 Task: Look for products in the category "Nutritional Oils" from Now only.
Action: Mouse moved to (259, 122)
Screenshot: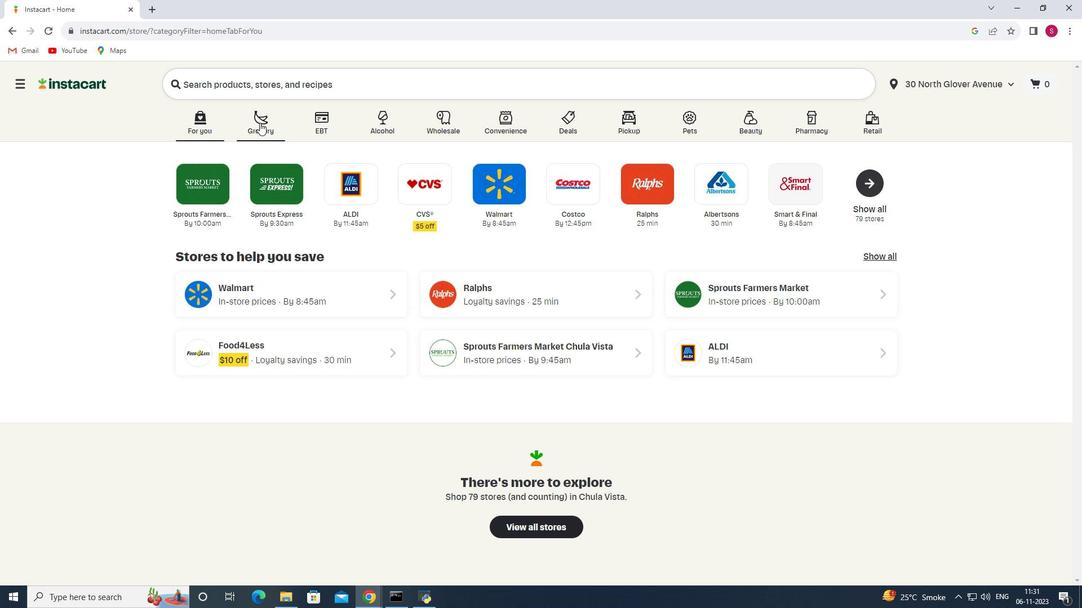 
Action: Mouse pressed left at (259, 122)
Screenshot: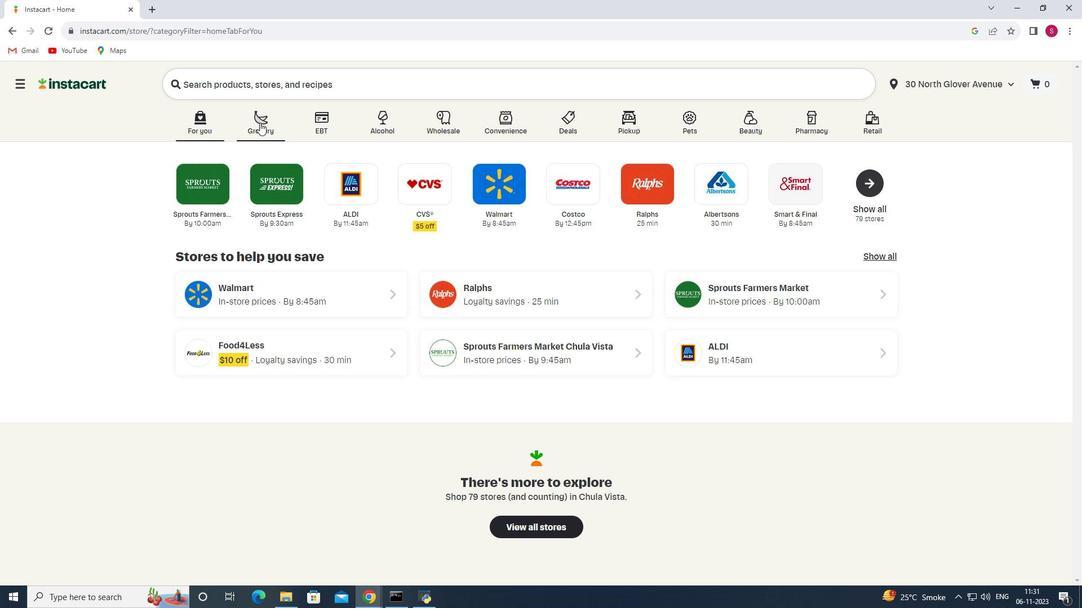 
Action: Mouse moved to (245, 323)
Screenshot: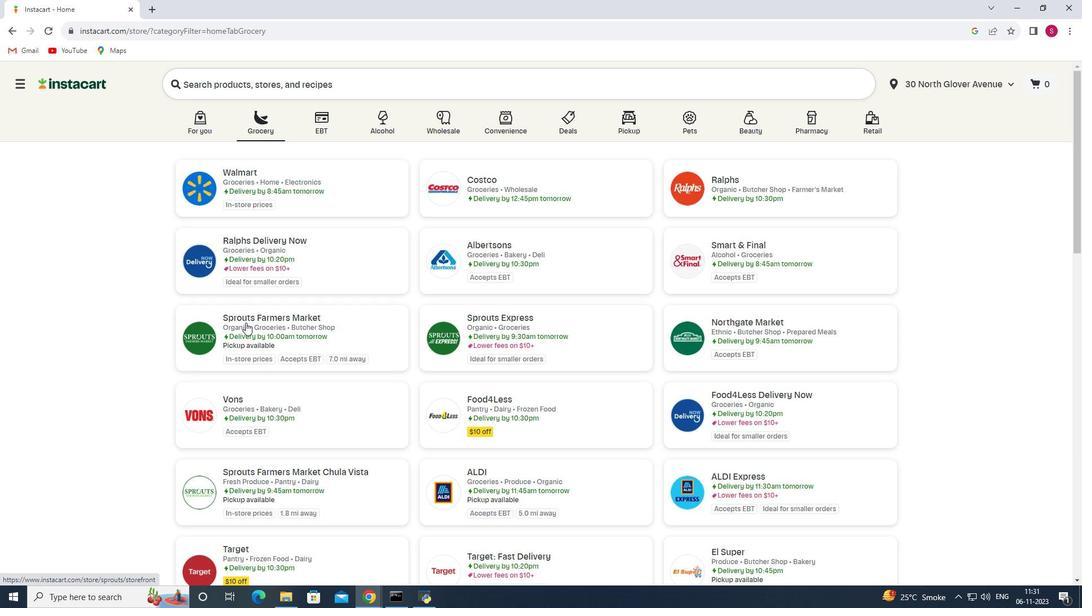 
Action: Mouse pressed left at (245, 323)
Screenshot: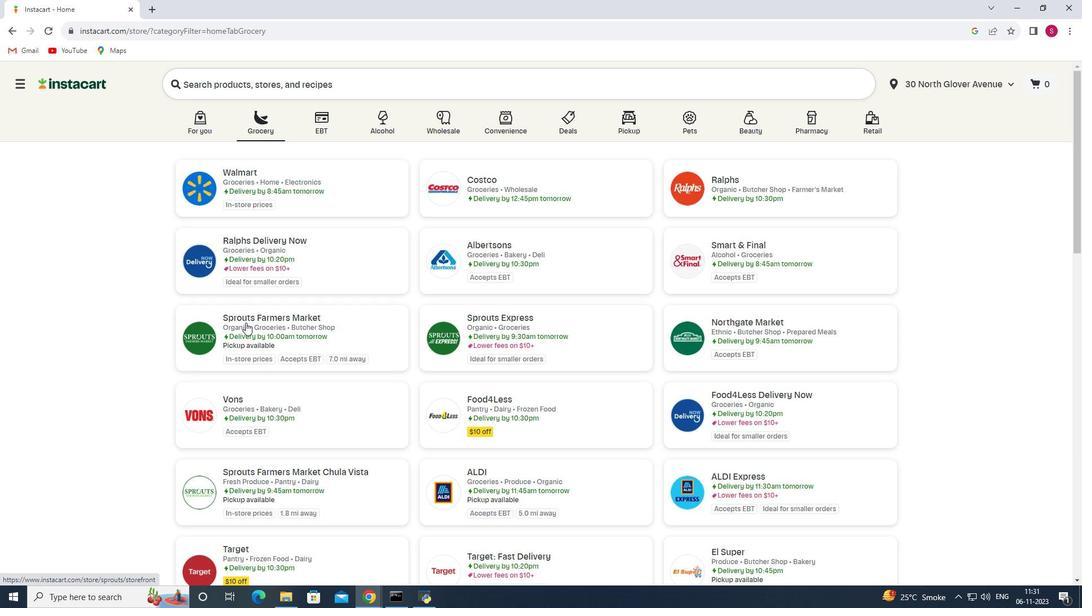 
Action: Mouse moved to (50, 422)
Screenshot: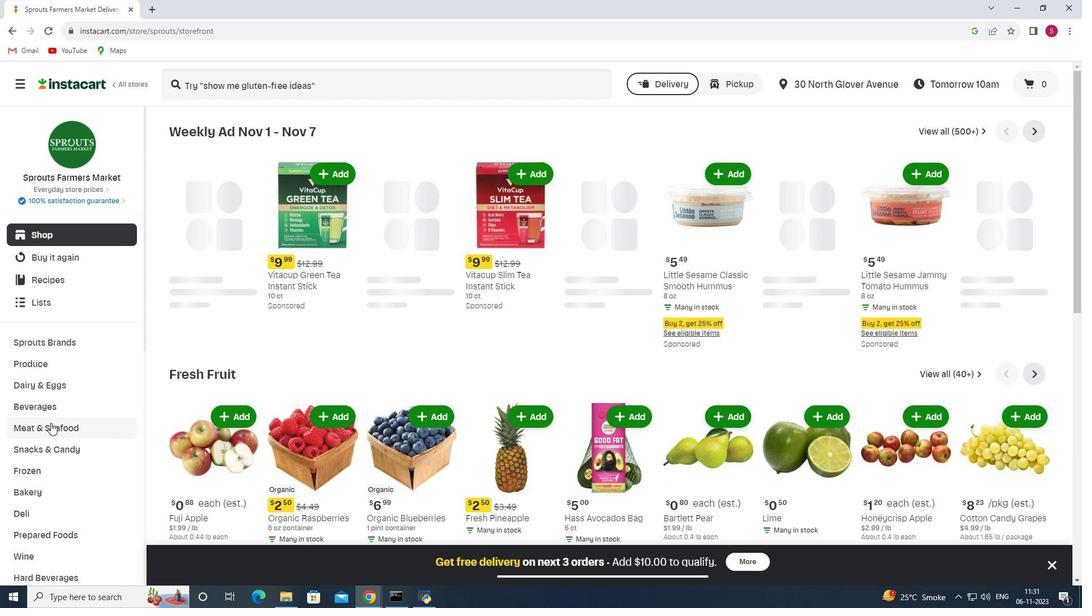 
Action: Mouse scrolled (50, 422) with delta (0, 0)
Screenshot: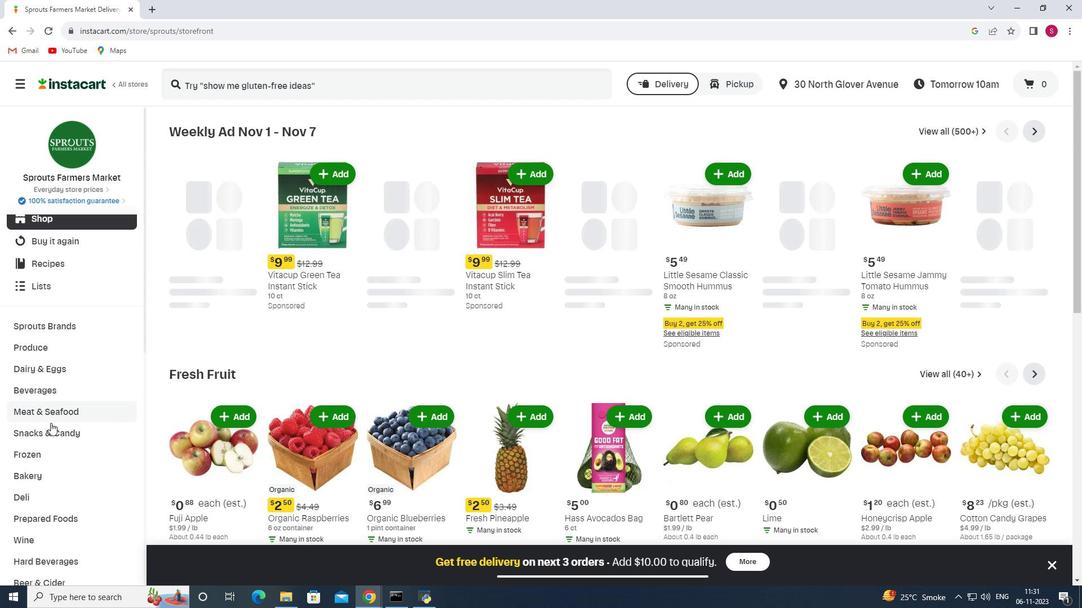 
Action: Mouse moved to (50, 423)
Screenshot: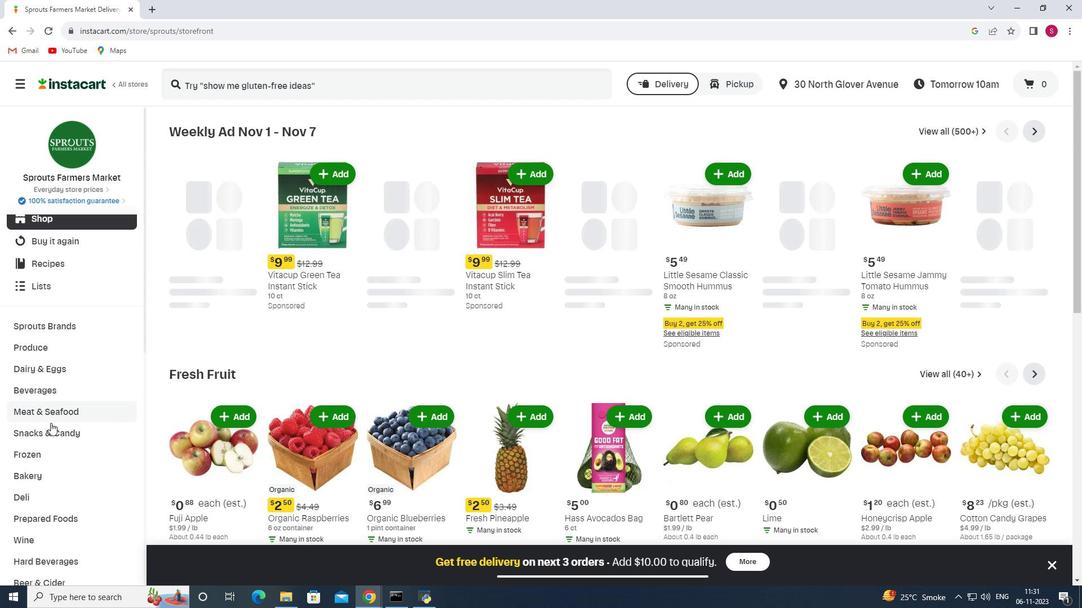
Action: Mouse scrolled (50, 422) with delta (0, 0)
Screenshot: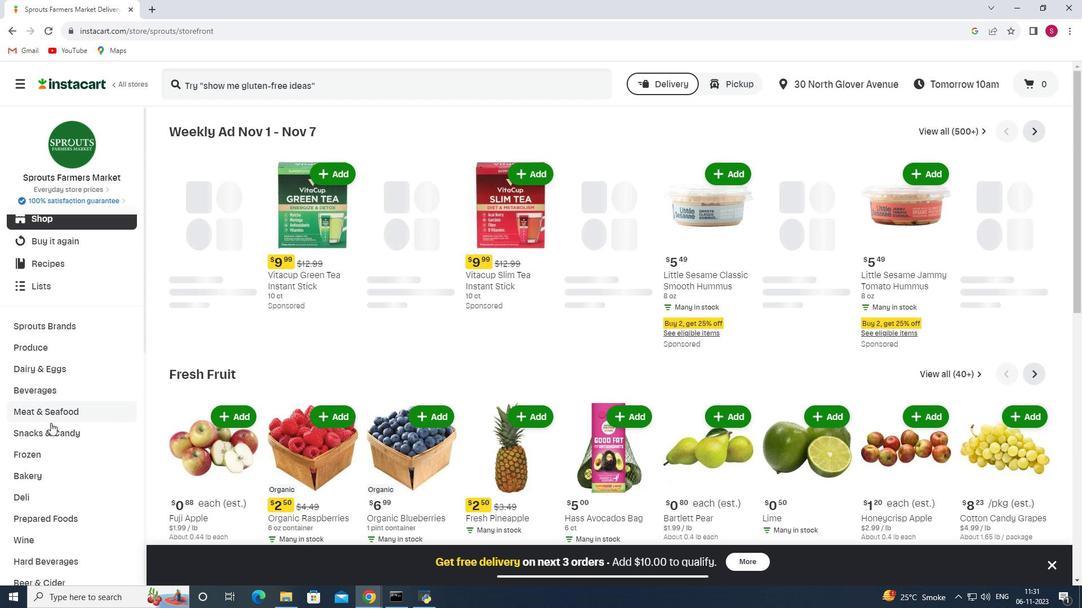 
Action: Mouse scrolled (50, 422) with delta (0, 0)
Screenshot: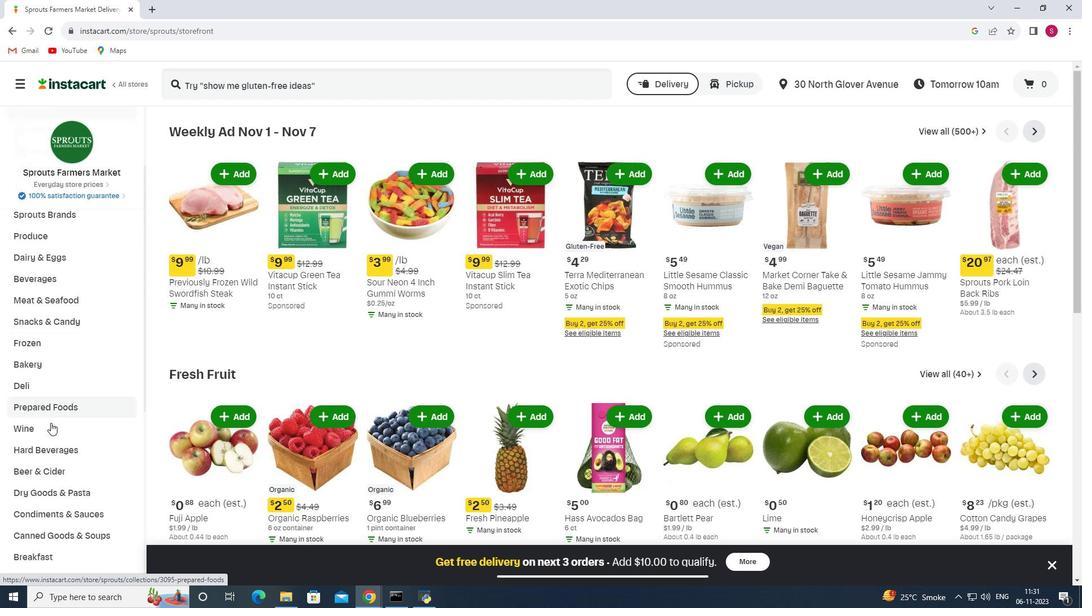 
Action: Mouse scrolled (50, 422) with delta (0, 0)
Screenshot: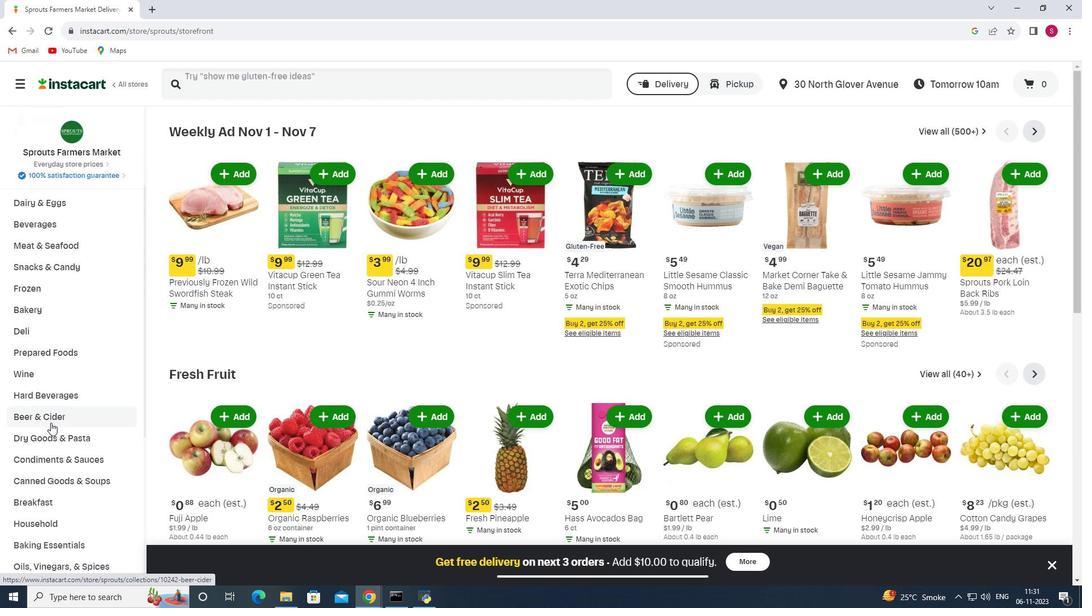 
Action: Mouse scrolled (50, 422) with delta (0, 0)
Screenshot: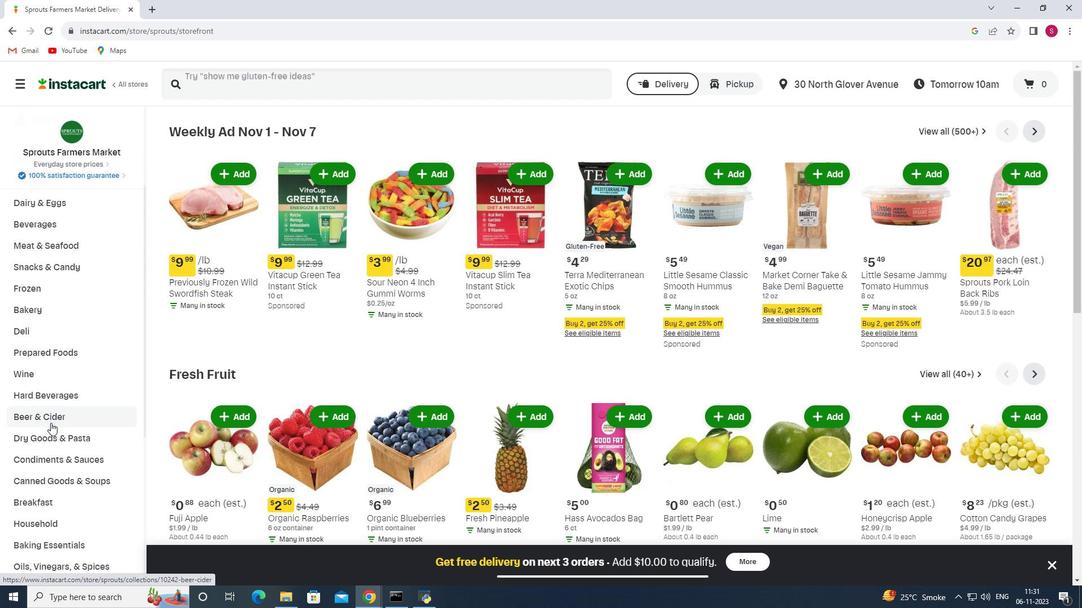 
Action: Mouse scrolled (50, 422) with delta (0, 0)
Screenshot: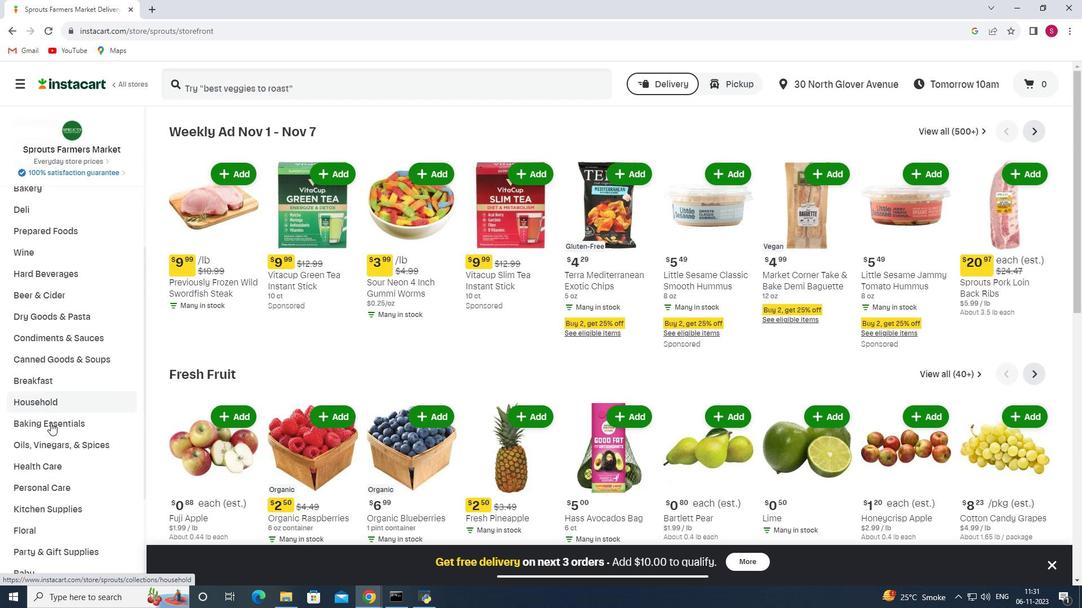
Action: Mouse scrolled (50, 422) with delta (0, 0)
Screenshot: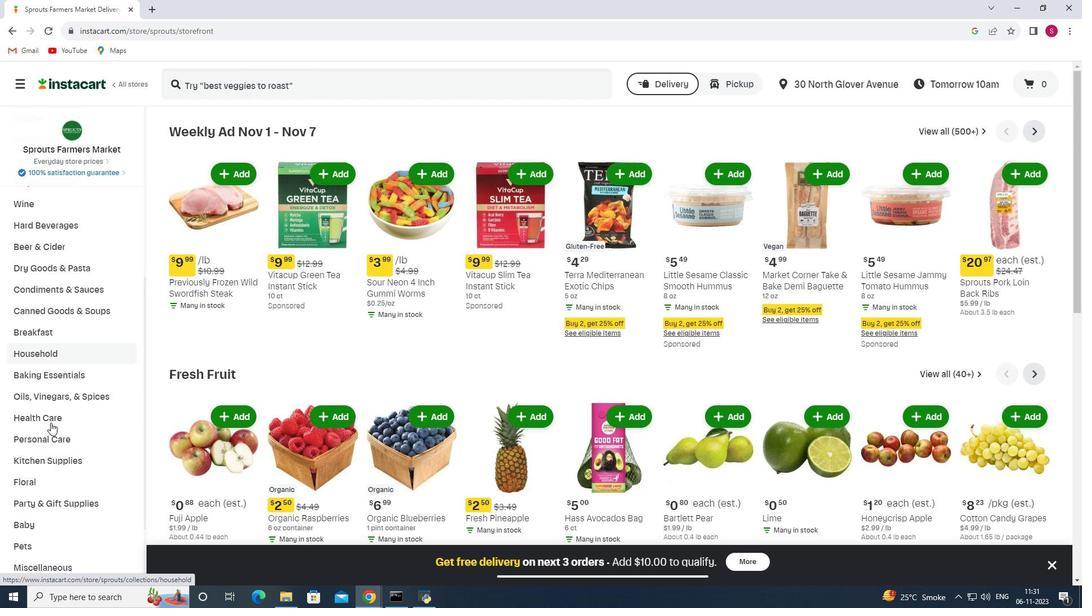
Action: Mouse scrolled (50, 422) with delta (0, 0)
Screenshot: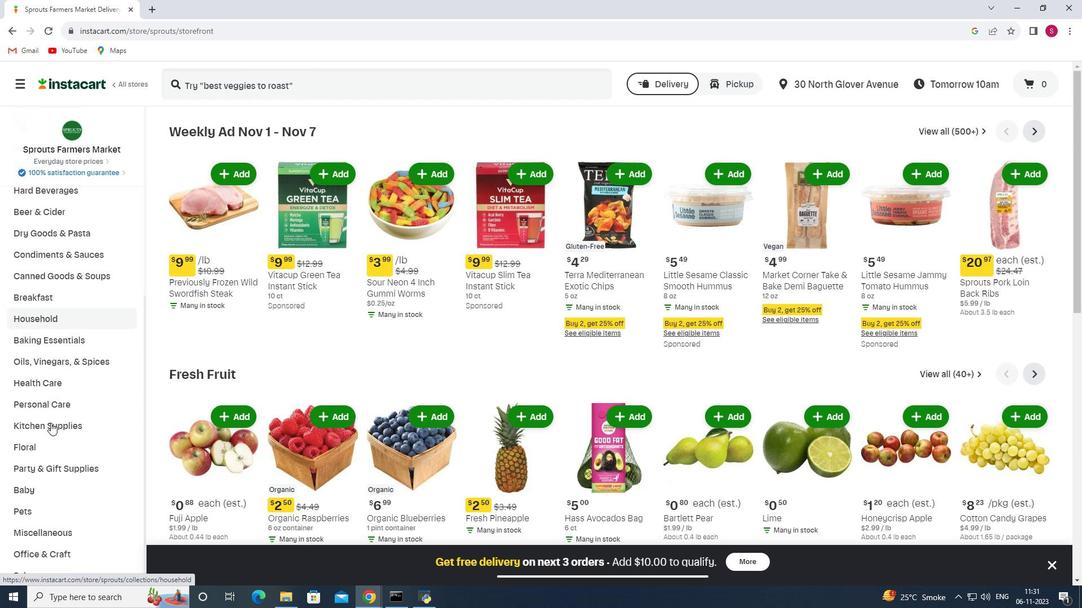 
Action: Mouse scrolled (50, 422) with delta (0, 0)
Screenshot: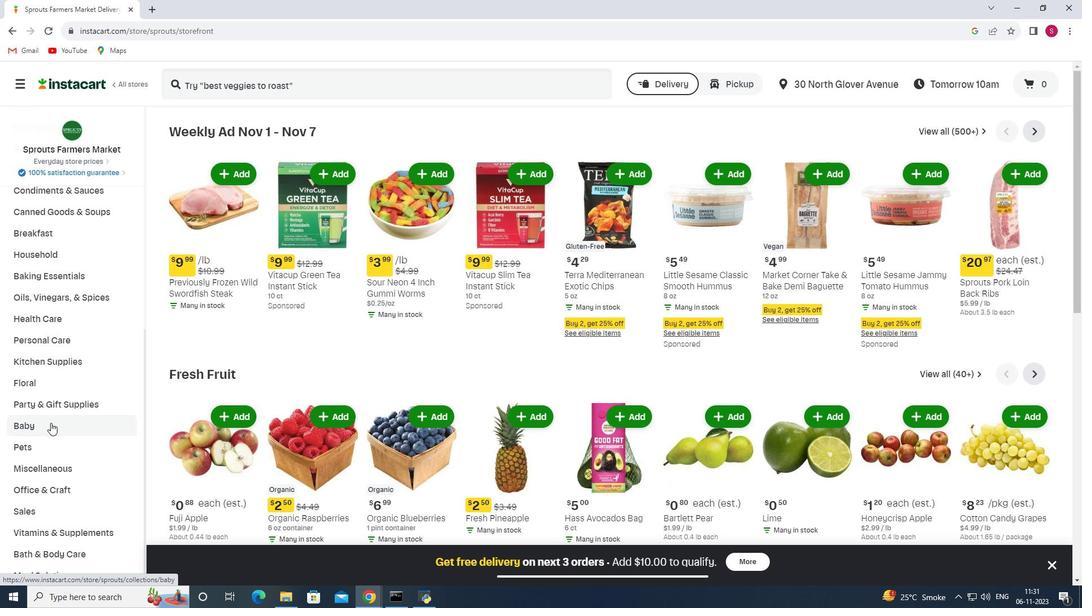 
Action: Mouse scrolled (50, 422) with delta (0, 0)
Screenshot: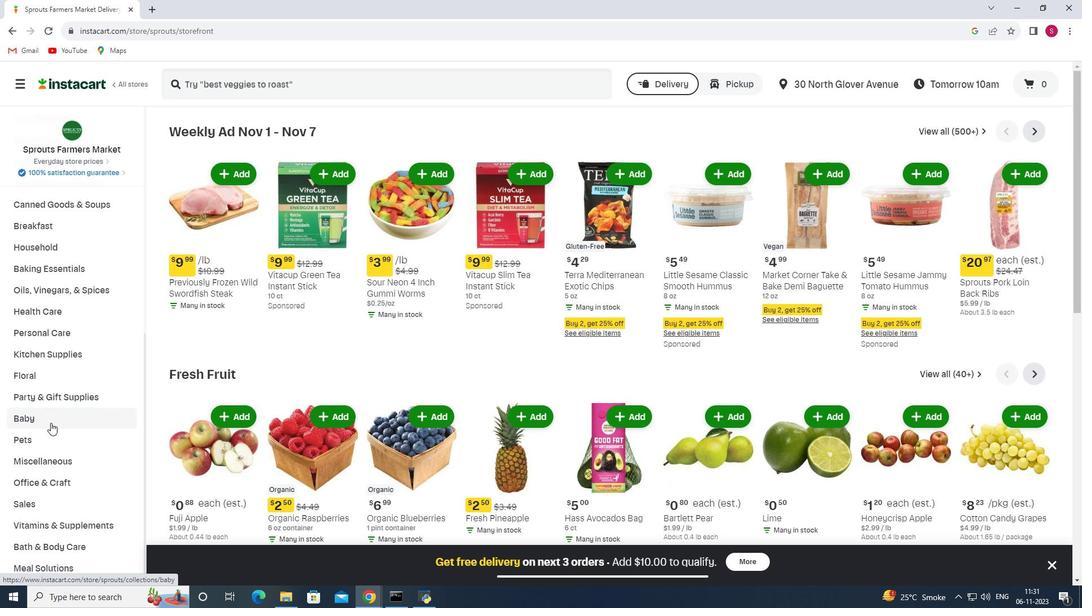 
Action: Mouse scrolled (50, 422) with delta (0, 0)
Screenshot: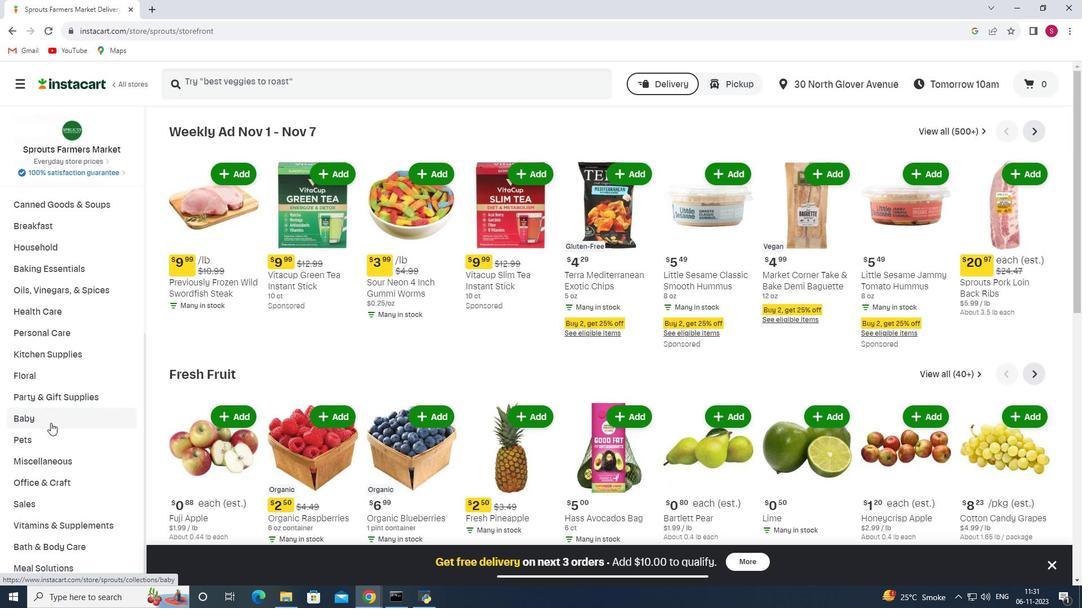 
Action: Mouse moved to (60, 303)
Screenshot: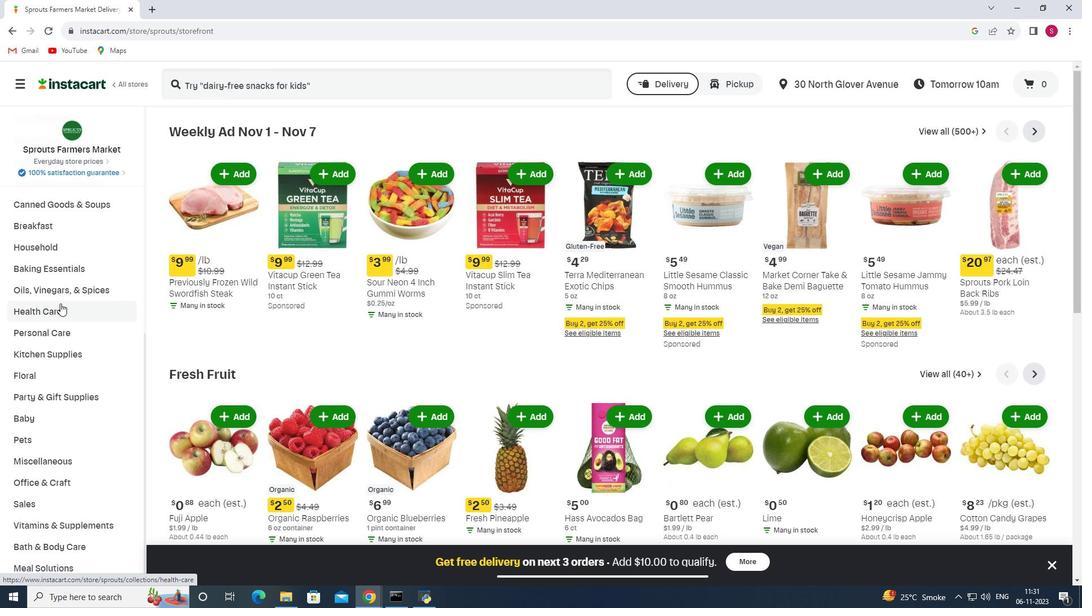 
Action: Mouse pressed left at (60, 303)
Screenshot: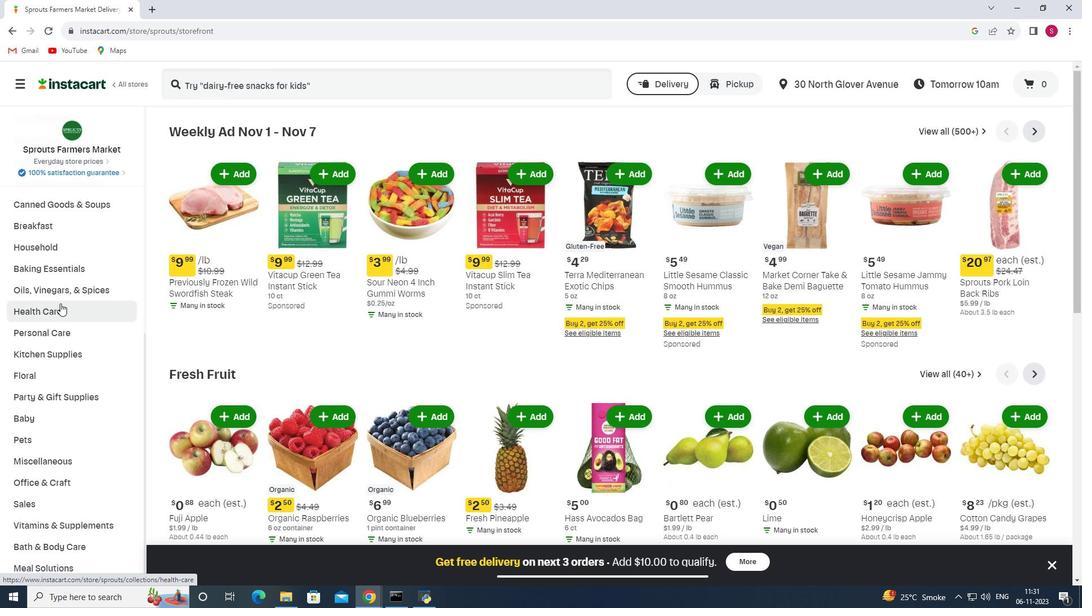 
Action: Mouse moved to (388, 157)
Screenshot: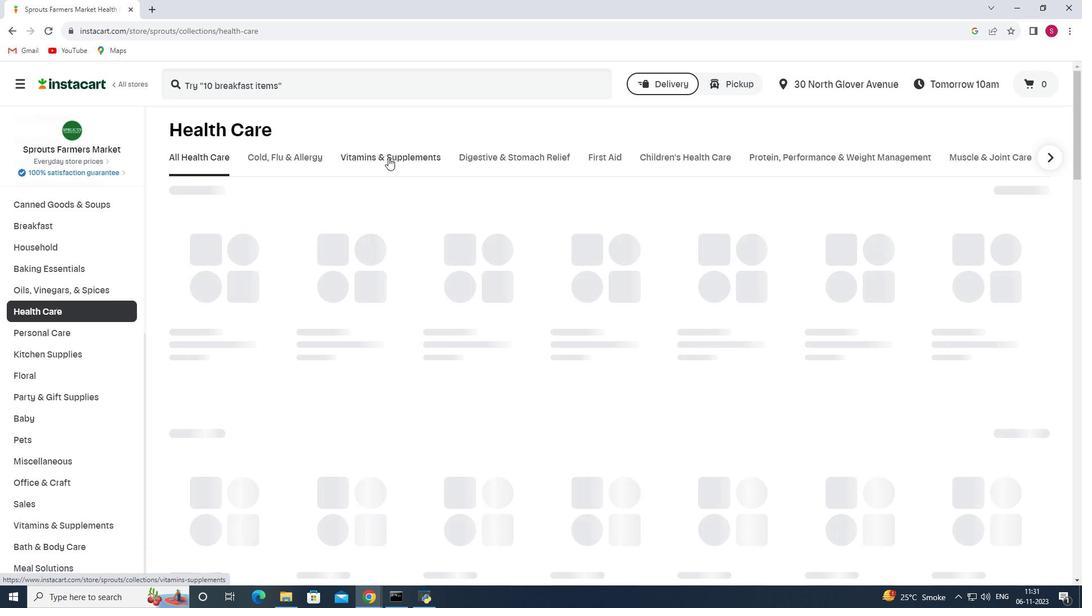 
Action: Mouse pressed left at (388, 157)
Screenshot: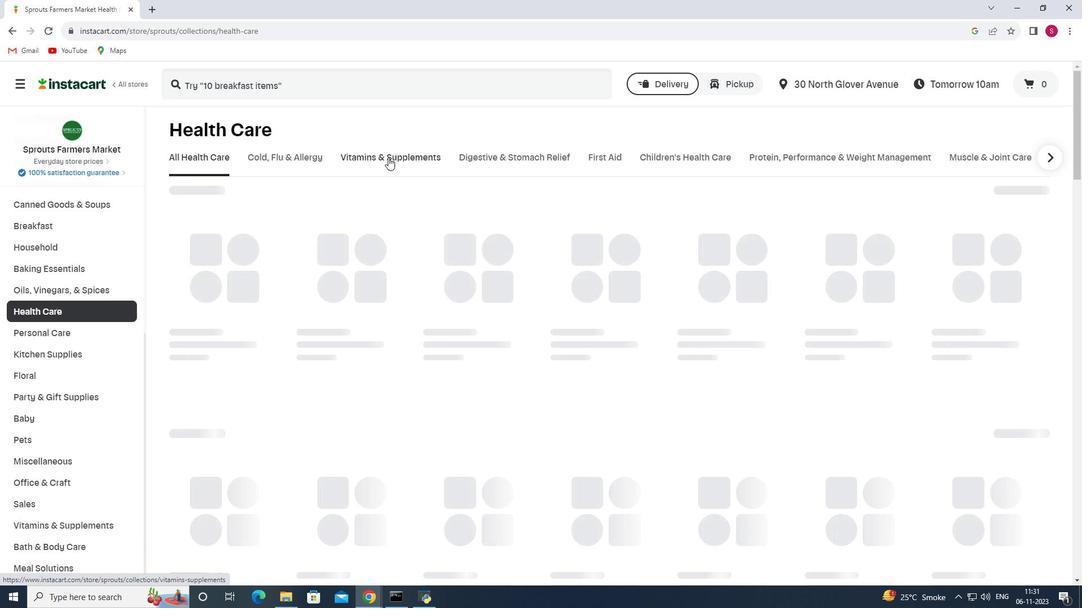 
Action: Mouse moved to (839, 202)
Screenshot: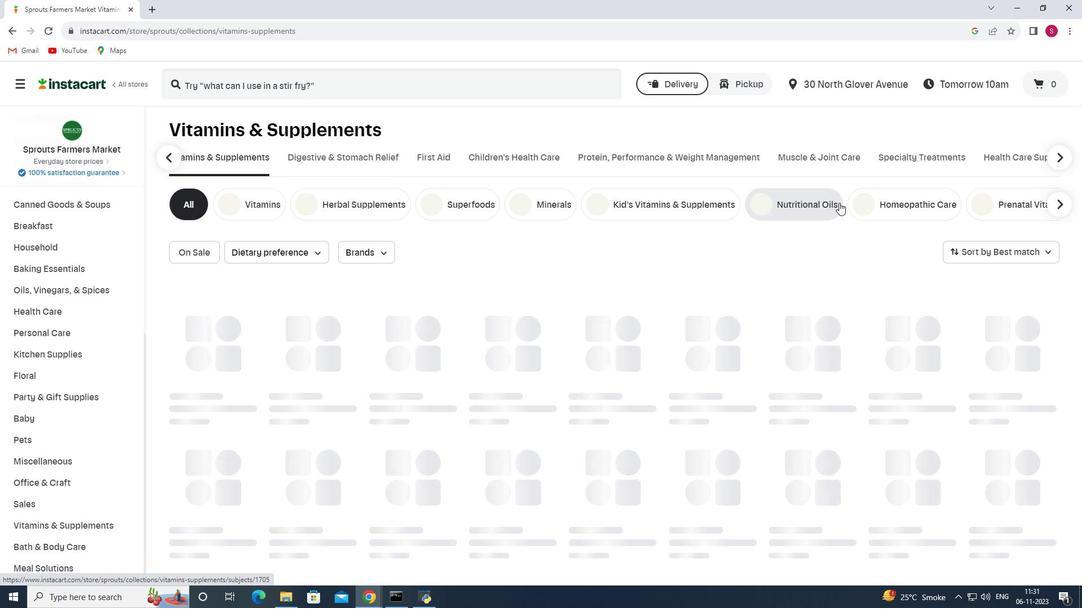 
Action: Mouse pressed left at (839, 202)
Screenshot: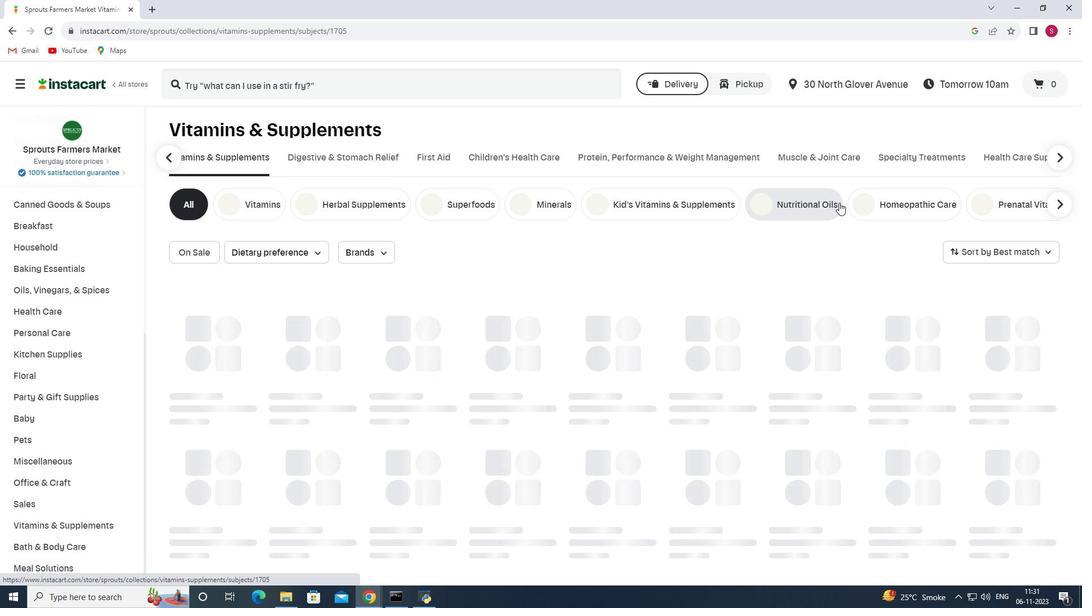 
Action: Mouse moved to (272, 252)
Screenshot: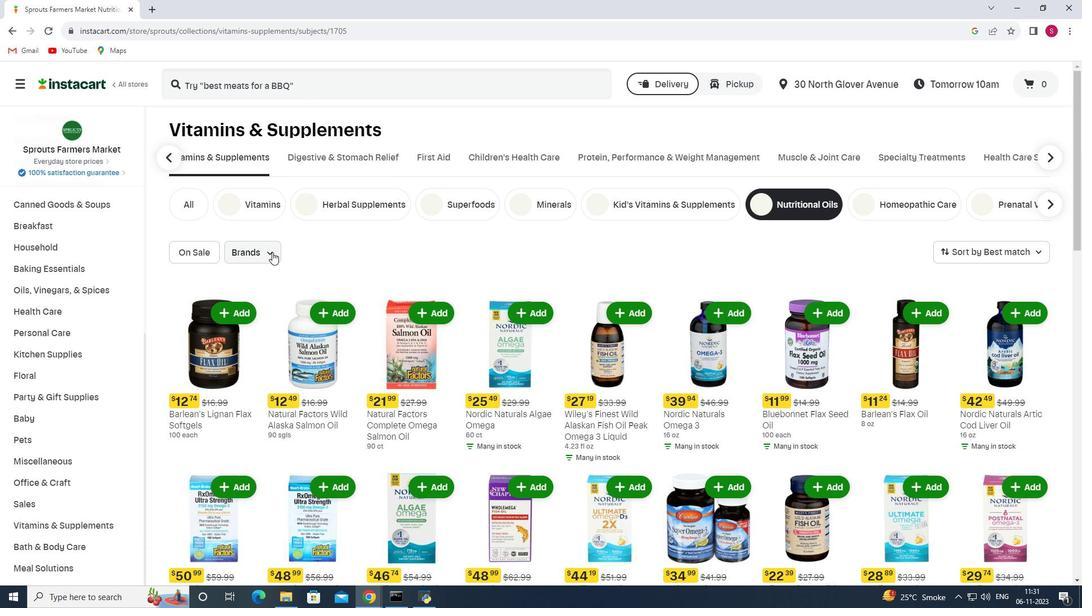 
Action: Mouse pressed left at (272, 252)
Screenshot: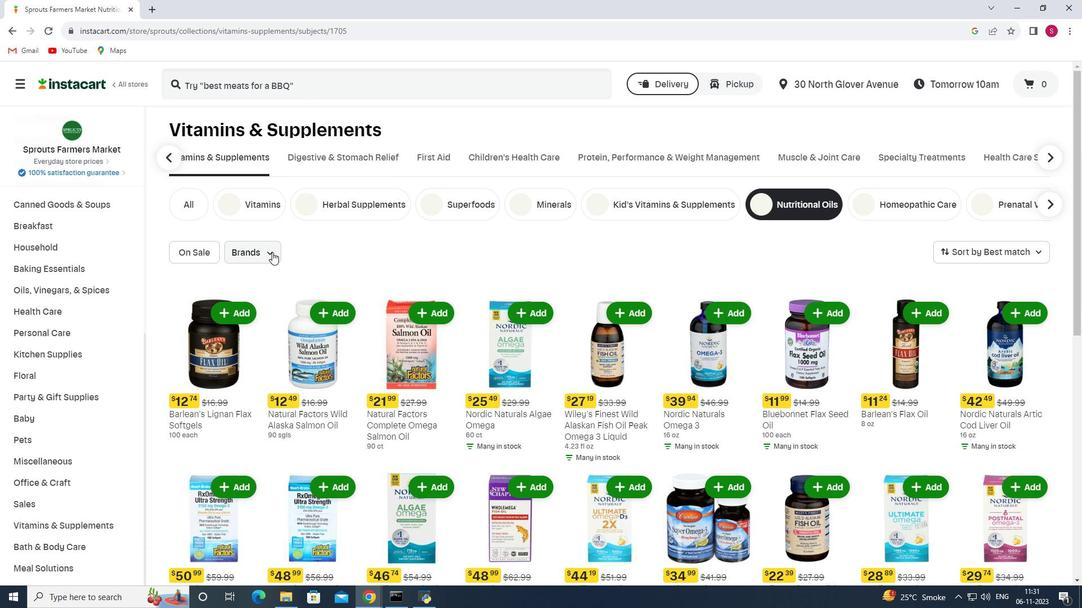 
Action: Mouse moved to (262, 323)
Screenshot: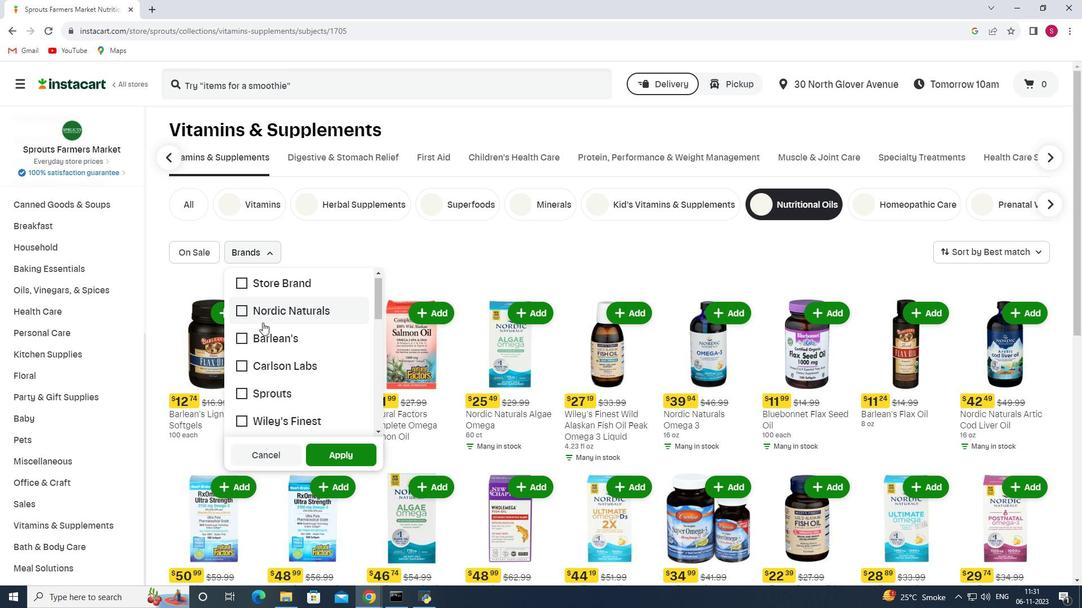 
Action: Mouse scrolled (262, 322) with delta (0, 0)
Screenshot: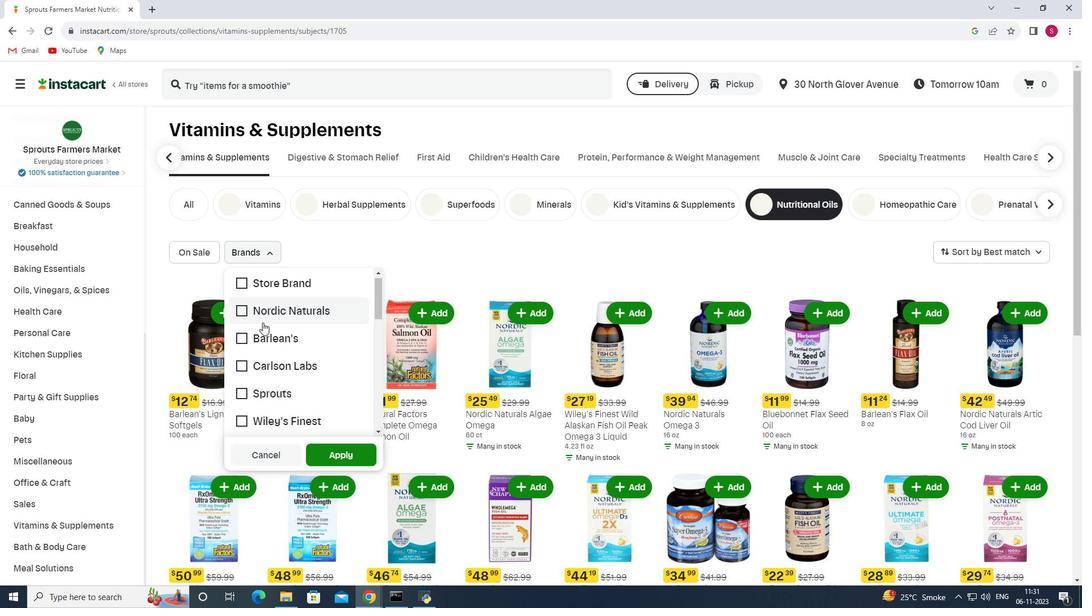 
Action: Mouse scrolled (262, 322) with delta (0, 0)
Screenshot: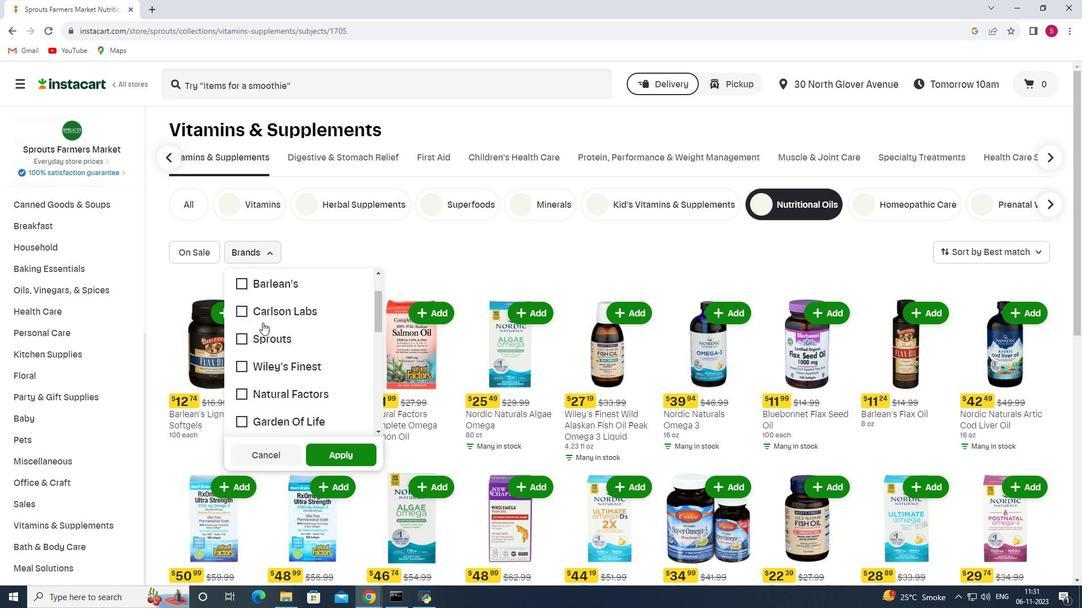 
Action: Mouse scrolled (262, 322) with delta (0, 0)
Screenshot: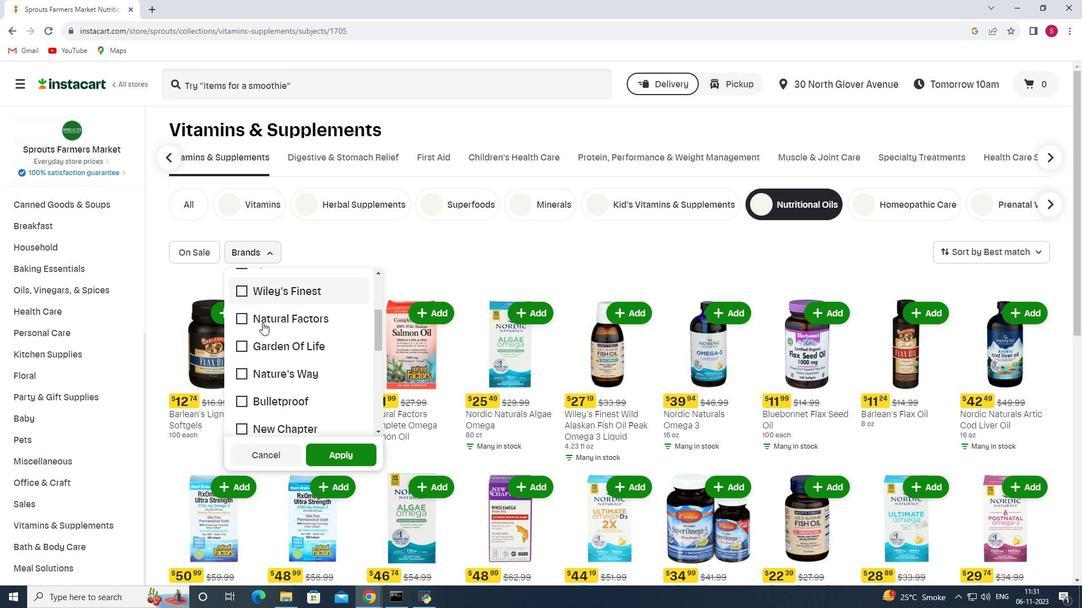 
Action: Mouse scrolled (262, 322) with delta (0, 0)
Screenshot: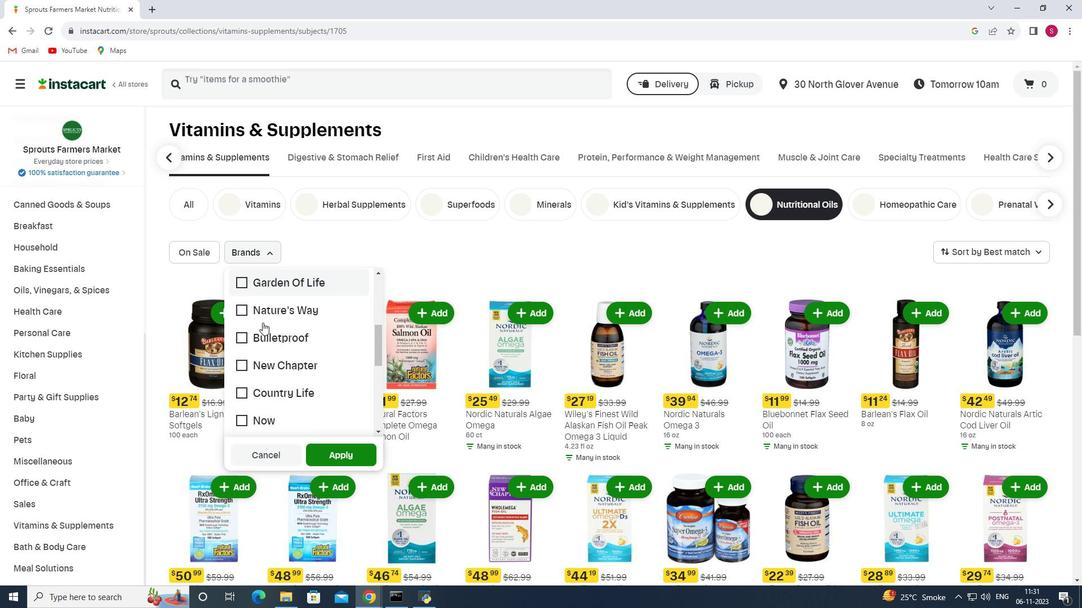 
Action: Mouse scrolled (262, 322) with delta (0, 0)
Screenshot: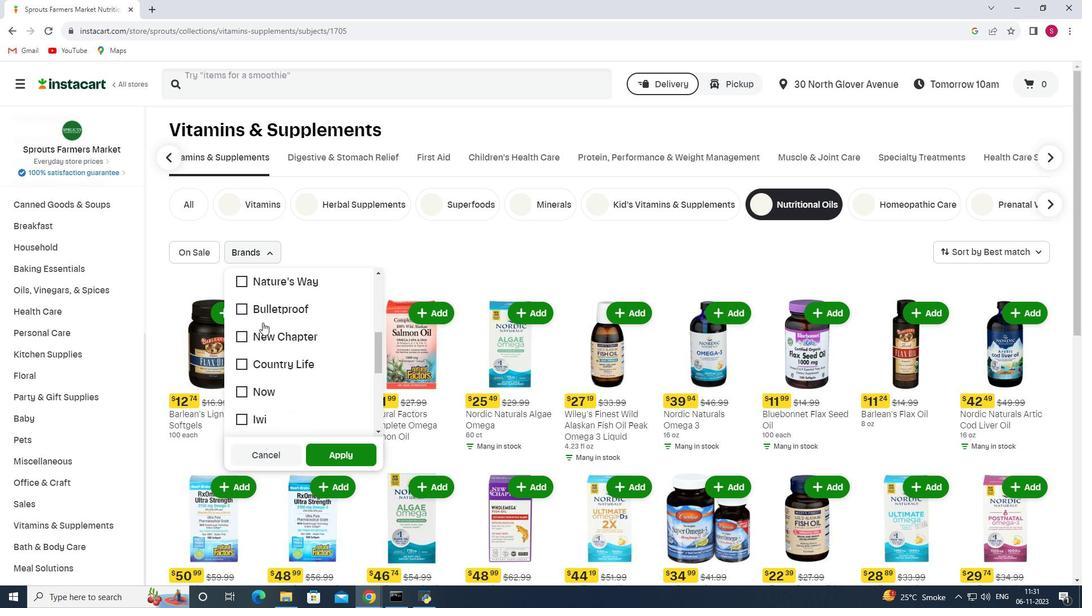 
Action: Mouse scrolled (262, 323) with delta (0, 0)
Screenshot: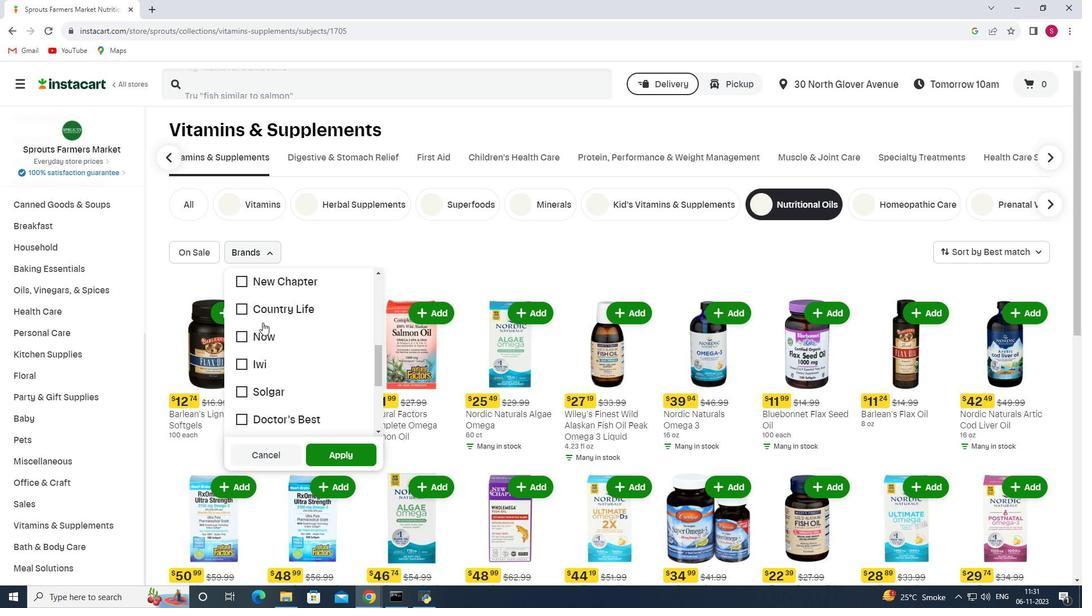 
Action: Mouse moved to (242, 391)
Screenshot: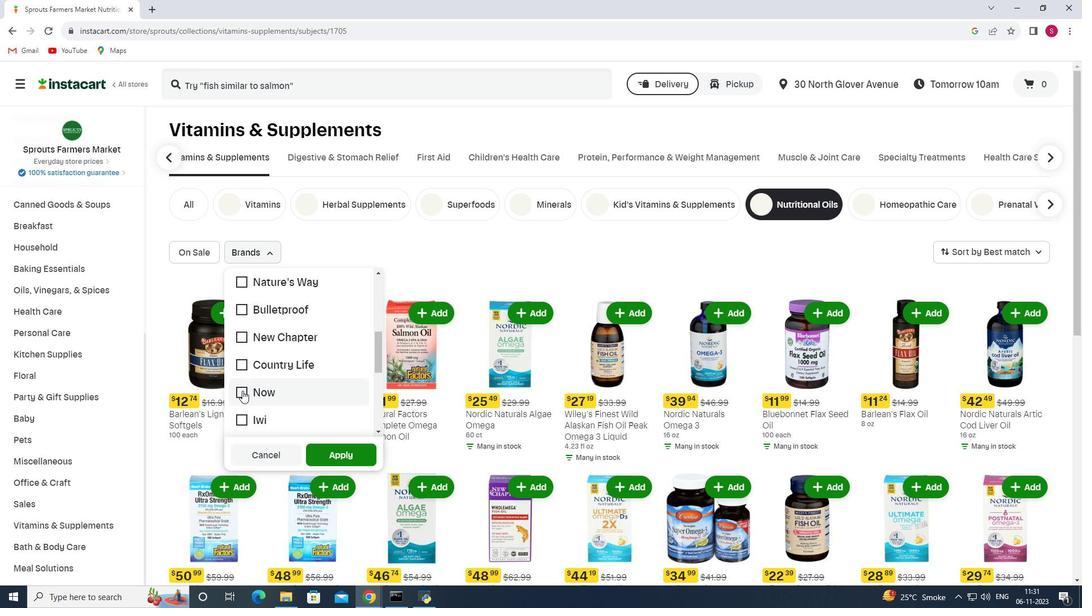 
Action: Mouse pressed left at (242, 391)
Screenshot: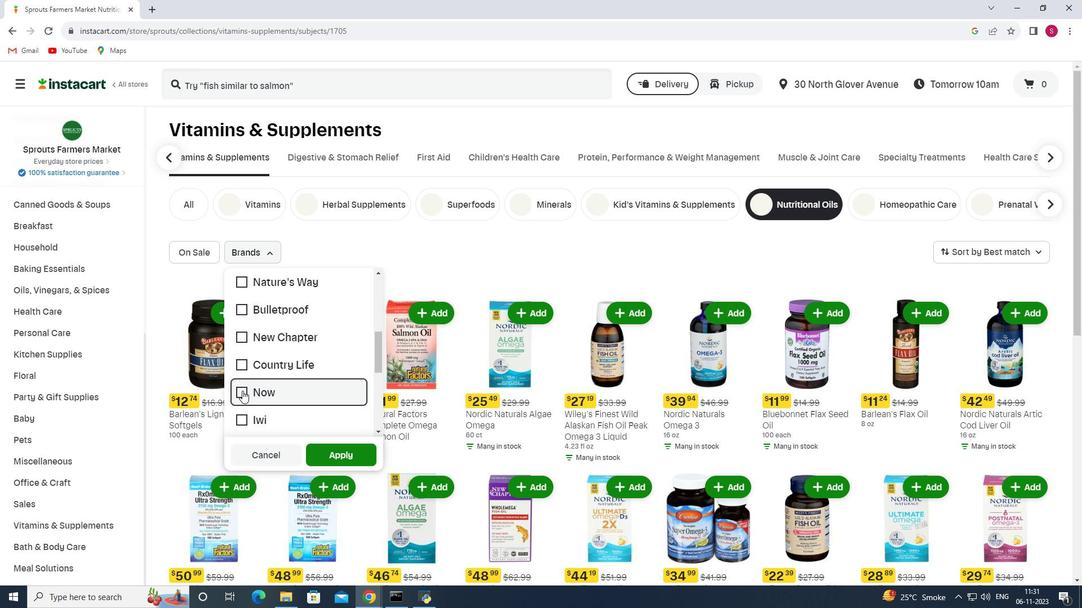 
Action: Mouse moved to (332, 455)
Screenshot: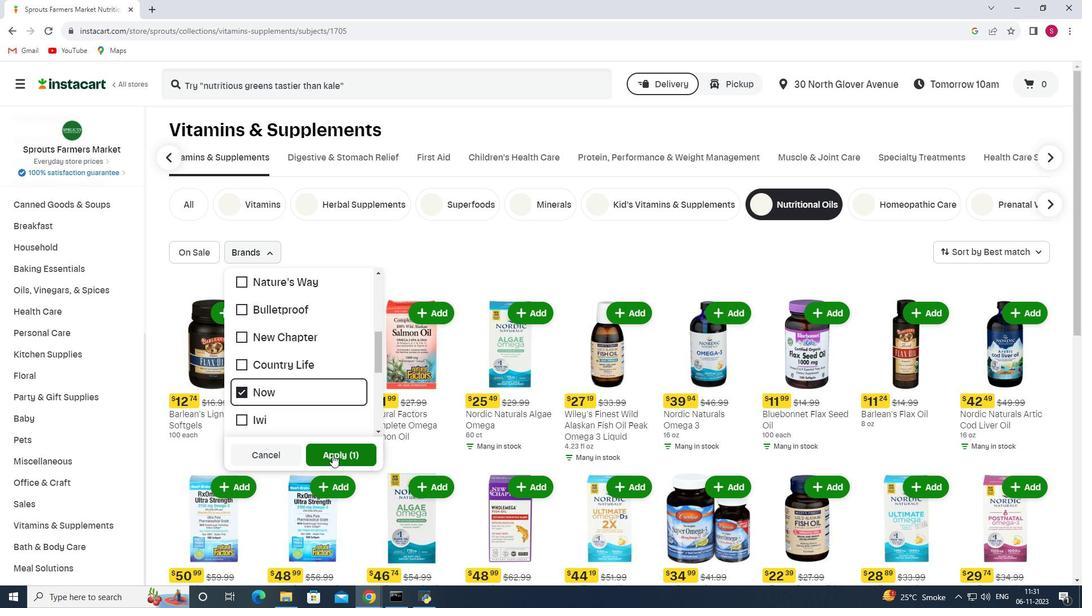 
Action: Mouse pressed left at (332, 455)
Screenshot: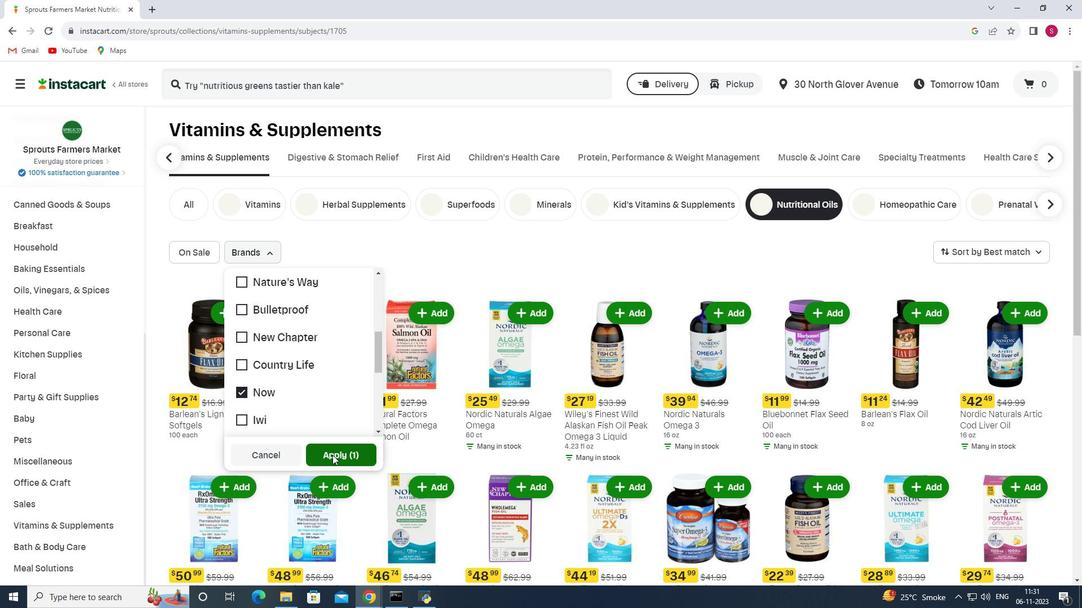 
